 Task: Make in the project WiseTech a sprint 'Gravity Assist'.
Action: Mouse moved to (204, 64)
Screenshot: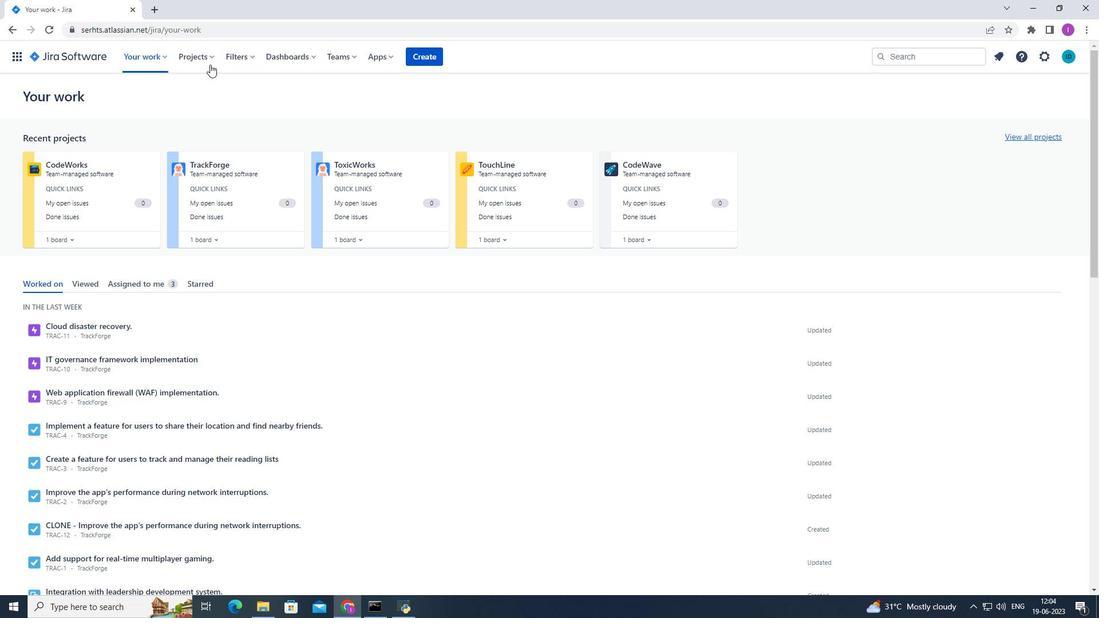 
Action: Mouse pressed left at (204, 64)
Screenshot: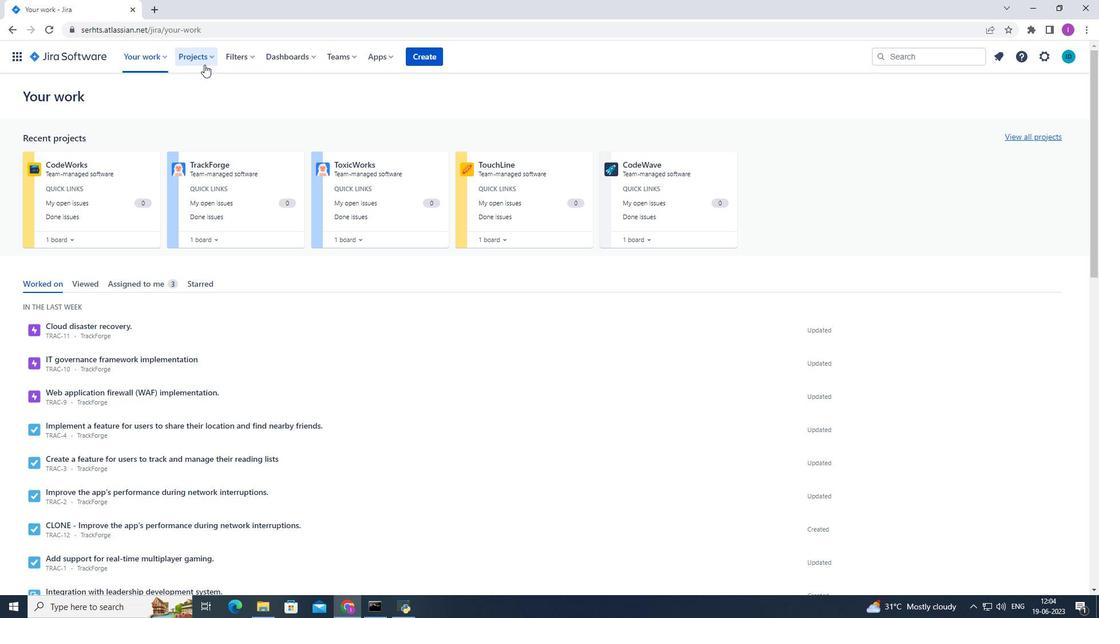 
Action: Mouse moved to (228, 113)
Screenshot: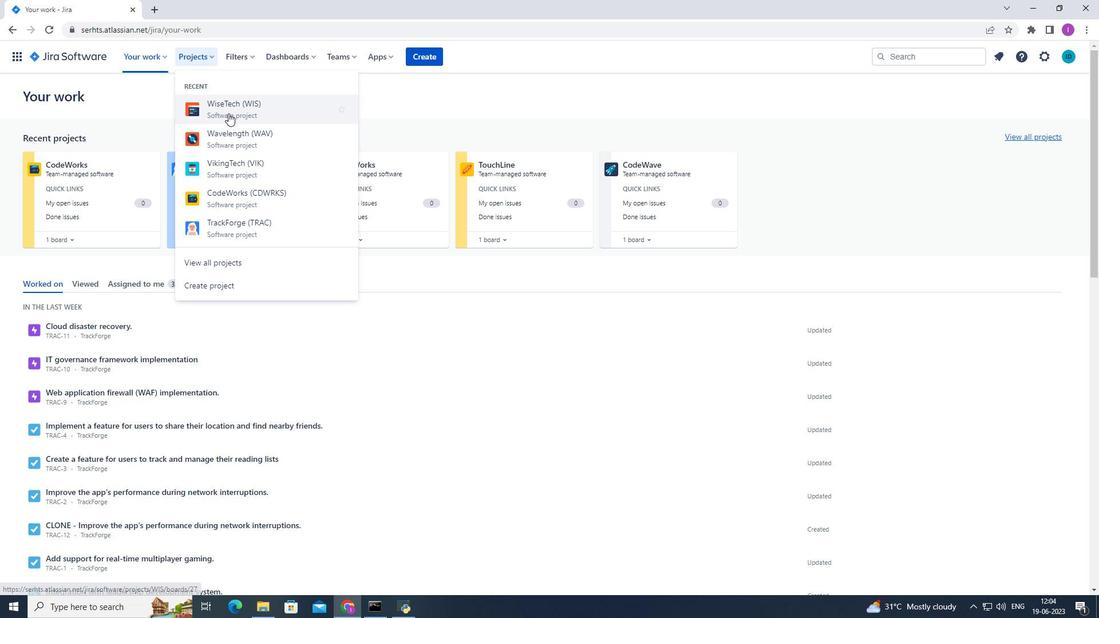 
Action: Mouse pressed left at (228, 113)
Screenshot: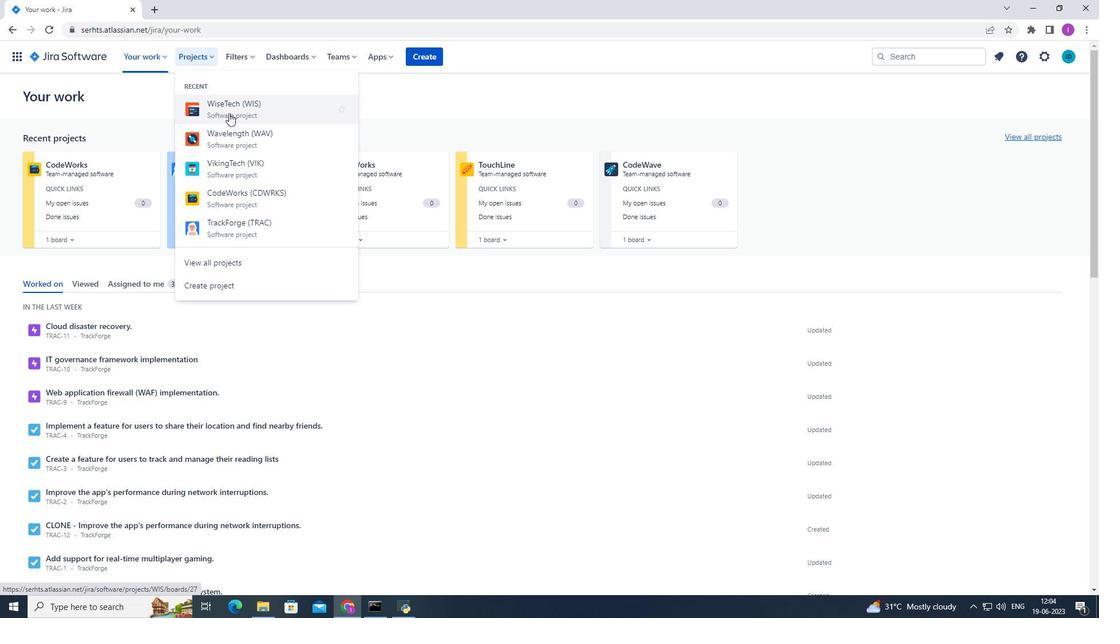 
Action: Mouse moved to (34, 168)
Screenshot: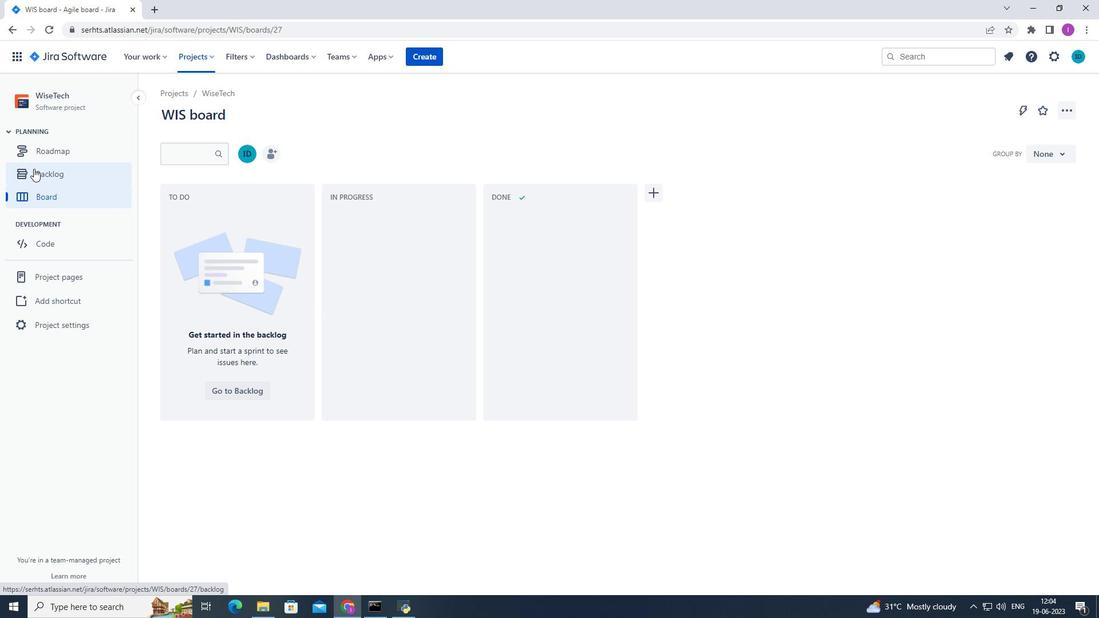 
Action: Mouse pressed left at (34, 168)
Screenshot: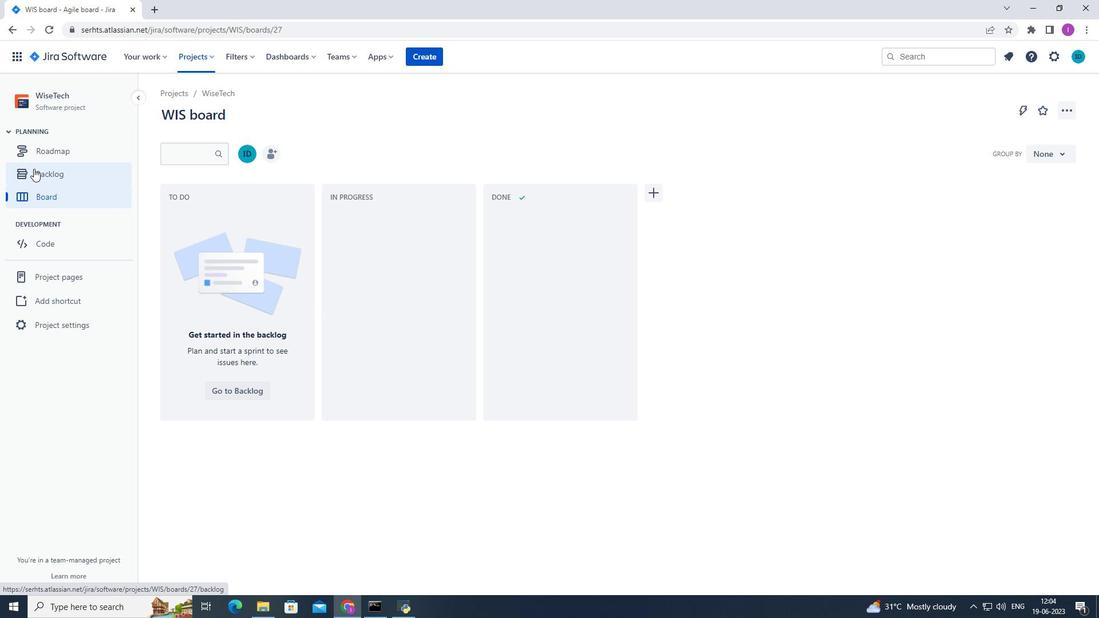 
Action: Mouse moved to (392, 183)
Screenshot: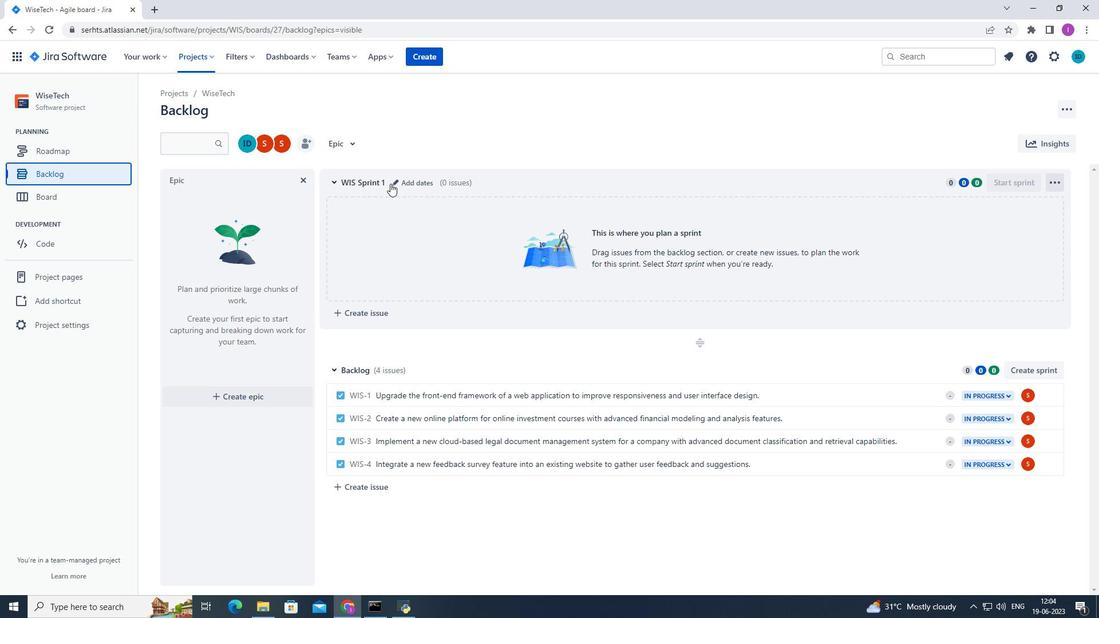 
Action: Mouse pressed left at (392, 183)
Screenshot: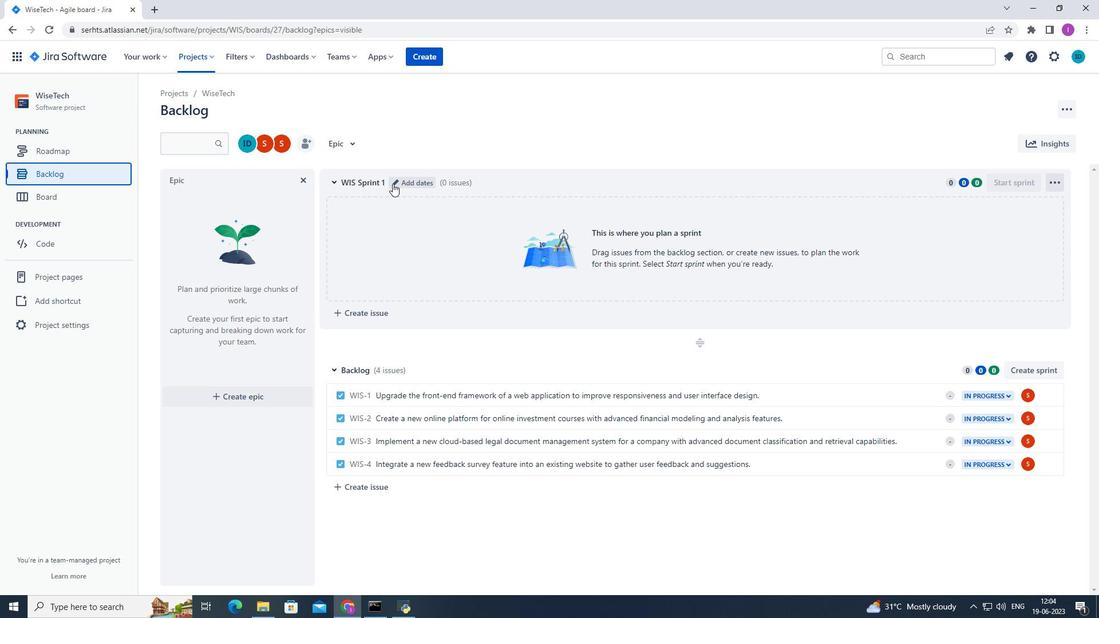 
Action: Mouse moved to (476, 138)
Screenshot: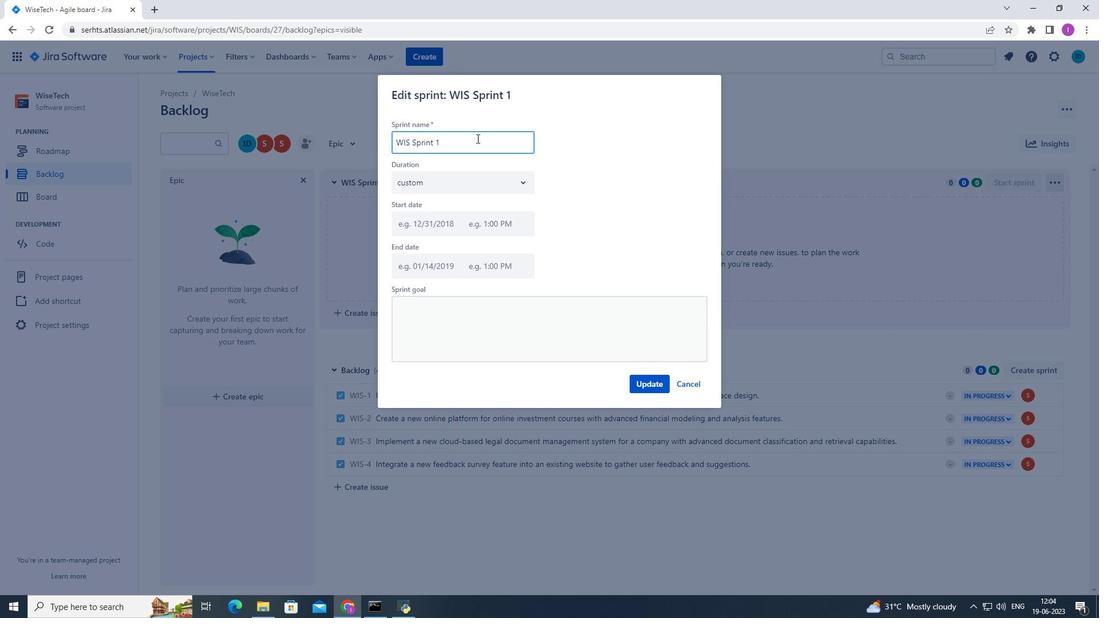
Action: Key pressed <Key.backspace><Key.backspace><Key.backspace><Key.backspace><Key.backspace><Key.backspace><Key.backspace><Key.backspace><Key.backspace><Key.backspace><Key.backspace><Key.backspace><Key.backspace><Key.backspace><Key.backspace><Key.backspace><Key.backspace><Key.backspace><Key.backspace><Key.backspace><Key.shift><Key.shift><Key.shift><Key.shift><Key.shift><Key.shift><Key.shift><Key.shift><Key.shift><Key.shift><Key.shift><Key.shift><Key.shift>Gravity<Key.space><Key.shift>Assist
Screenshot: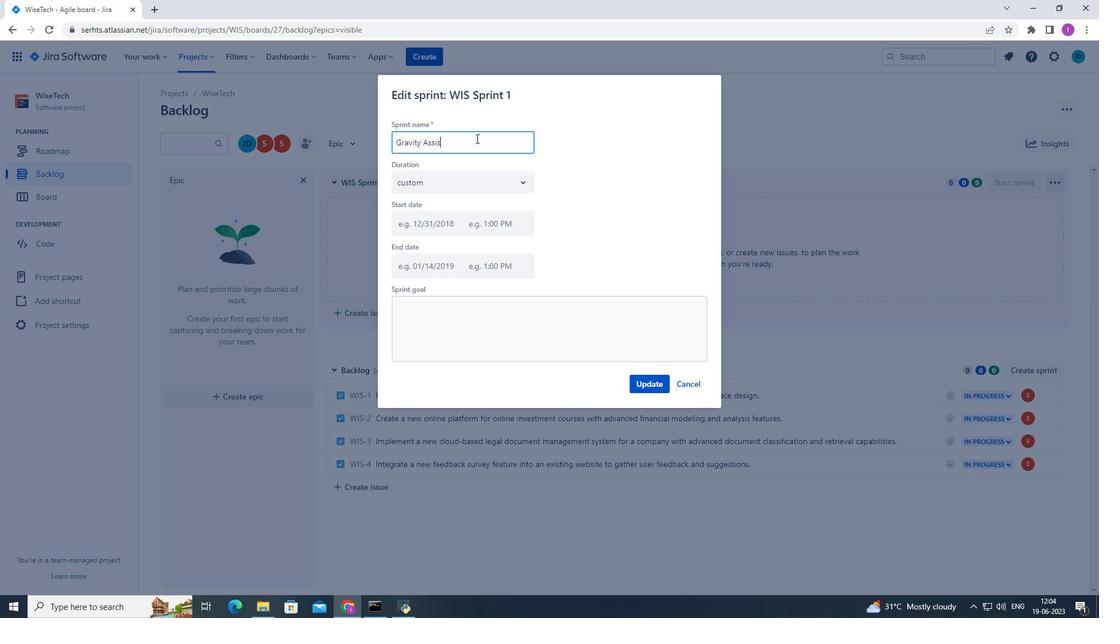 
Action: Mouse moved to (649, 389)
Screenshot: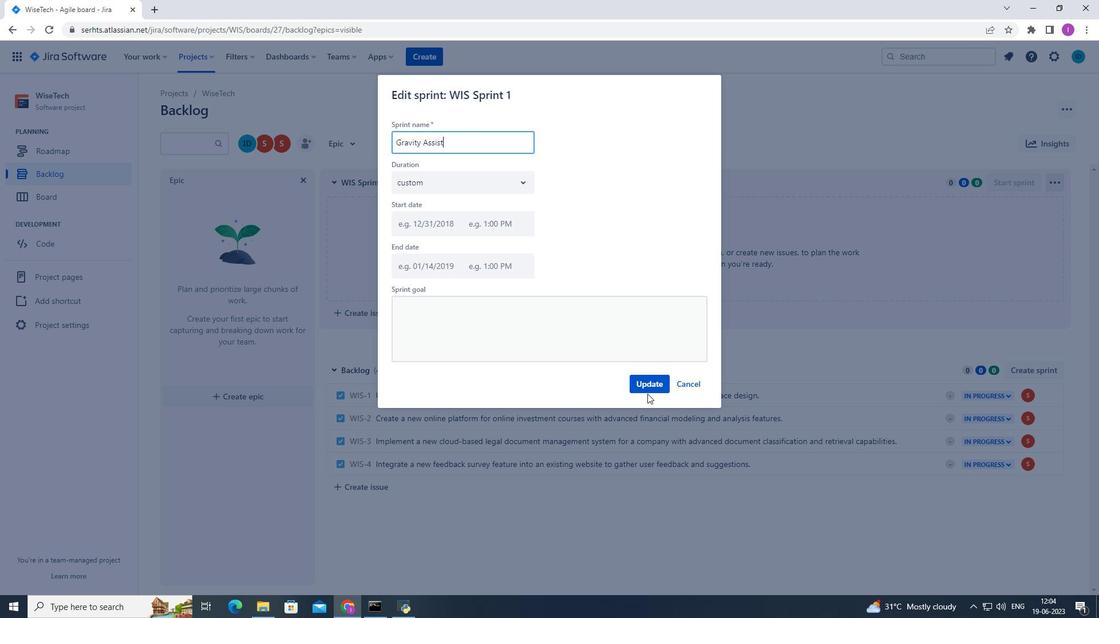 
Action: Mouse pressed left at (649, 389)
Screenshot: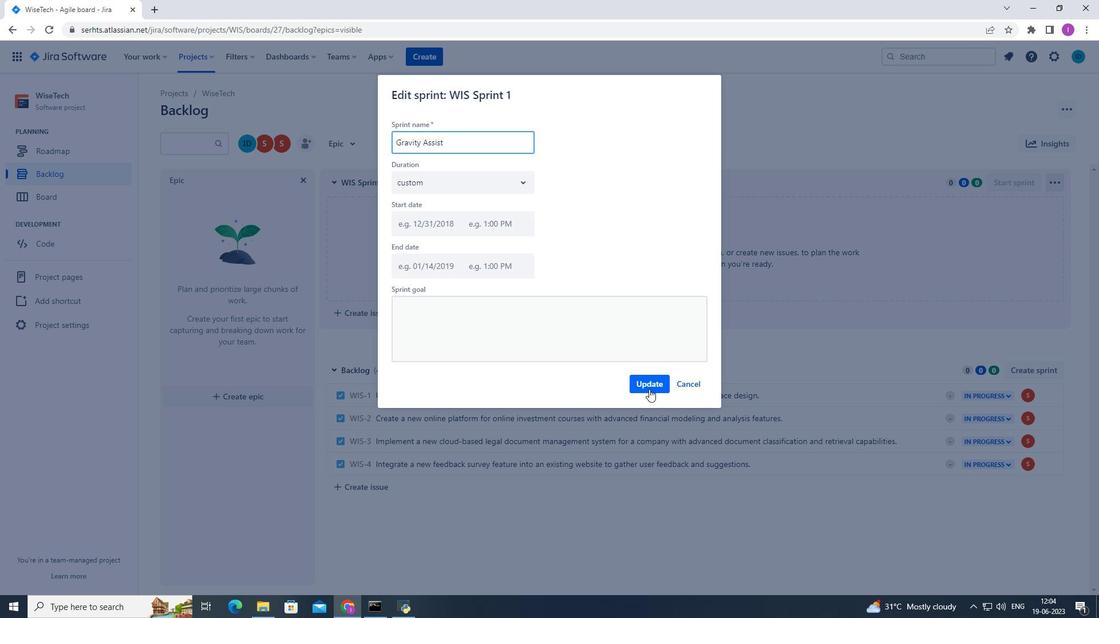 
